 Task: Download the document in .png form.
Action: Mouse moved to (115, 97)
Screenshot: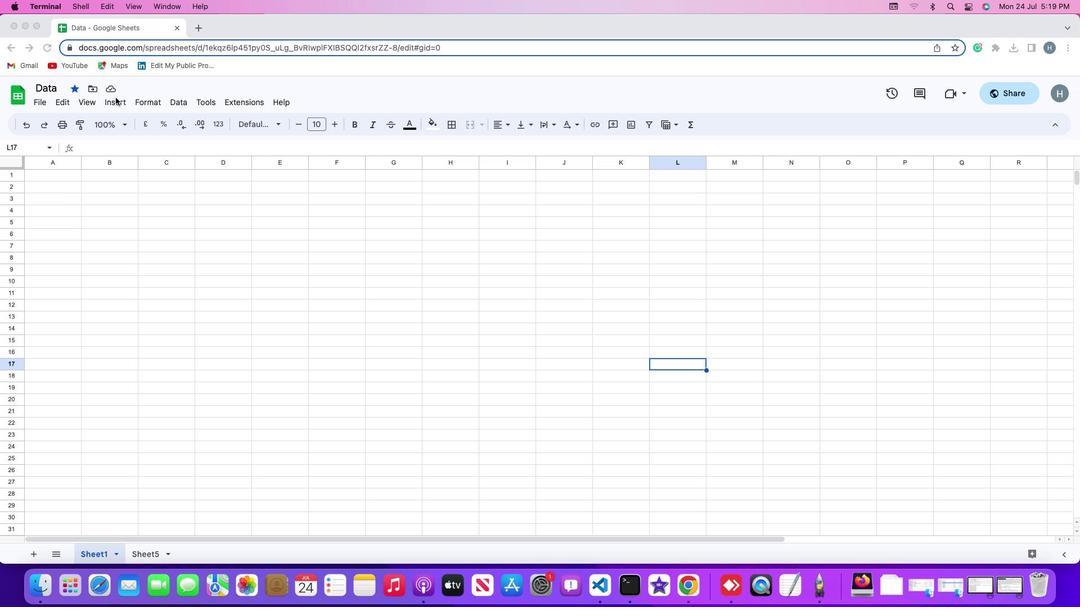 
Action: Mouse pressed left at (115, 97)
Screenshot: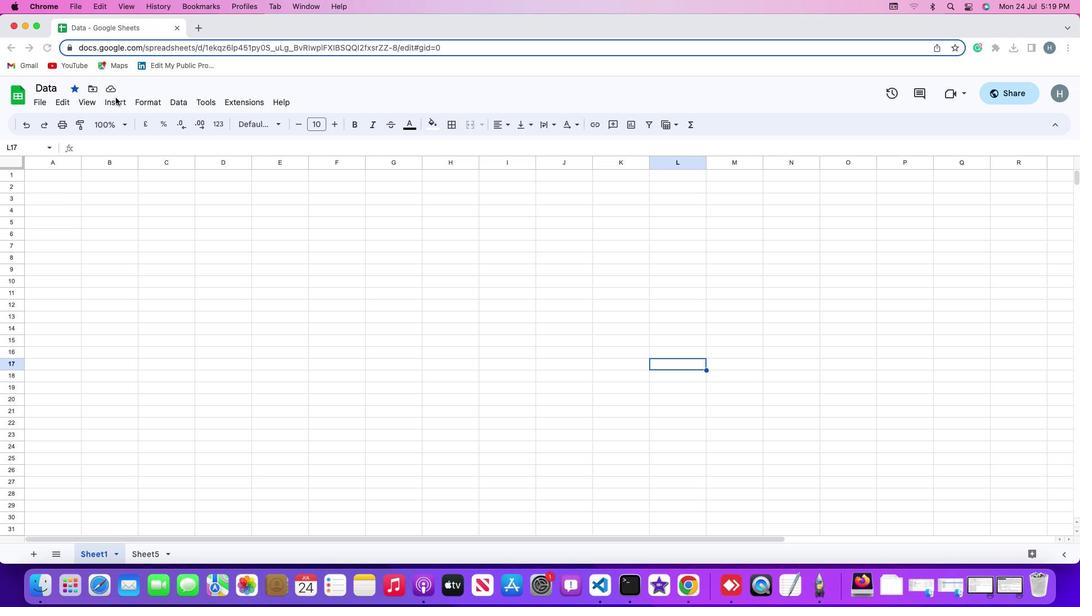 
Action: Mouse moved to (115, 100)
Screenshot: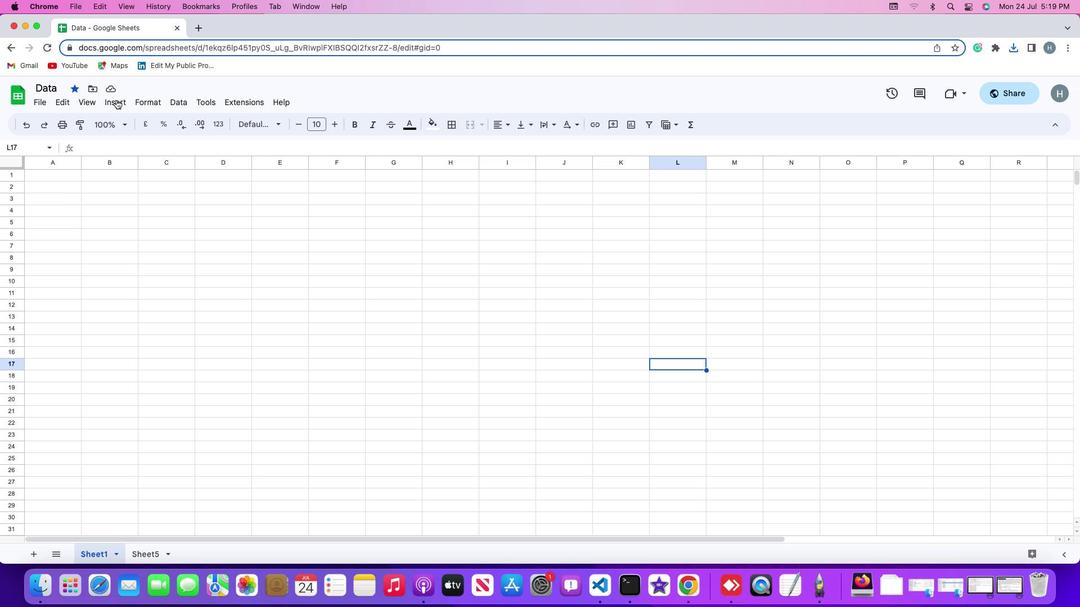 
Action: Mouse pressed left at (115, 100)
Screenshot: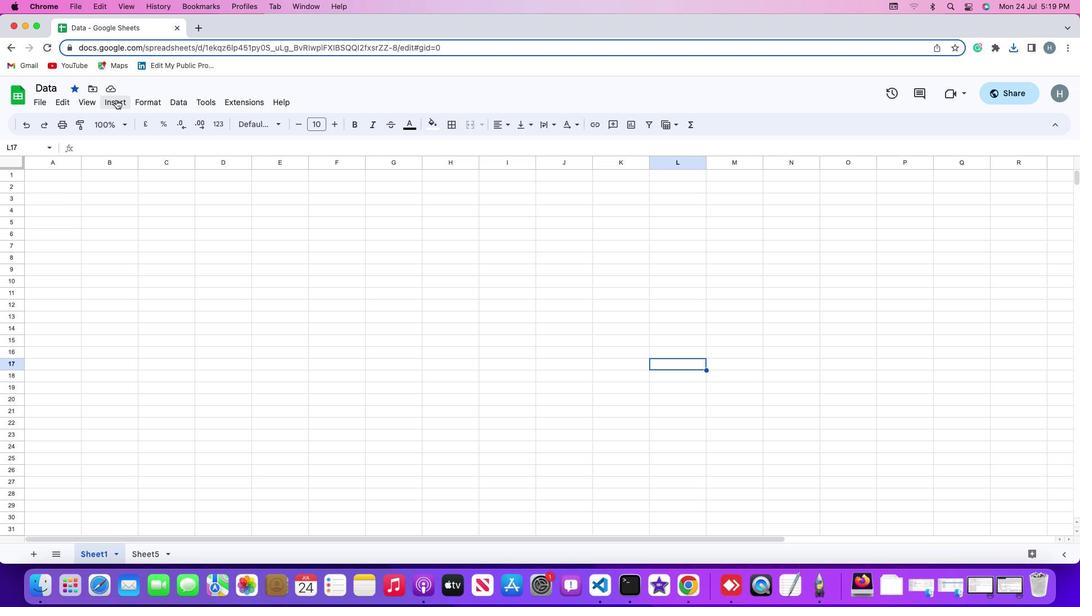 
Action: Mouse moved to (140, 253)
Screenshot: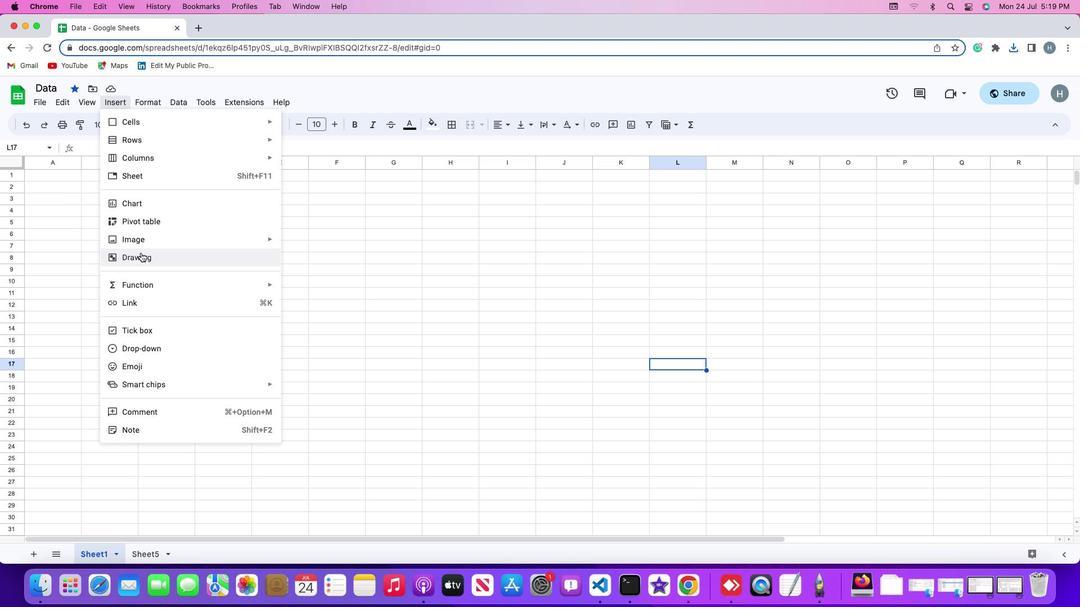 
Action: Mouse pressed left at (140, 253)
Screenshot: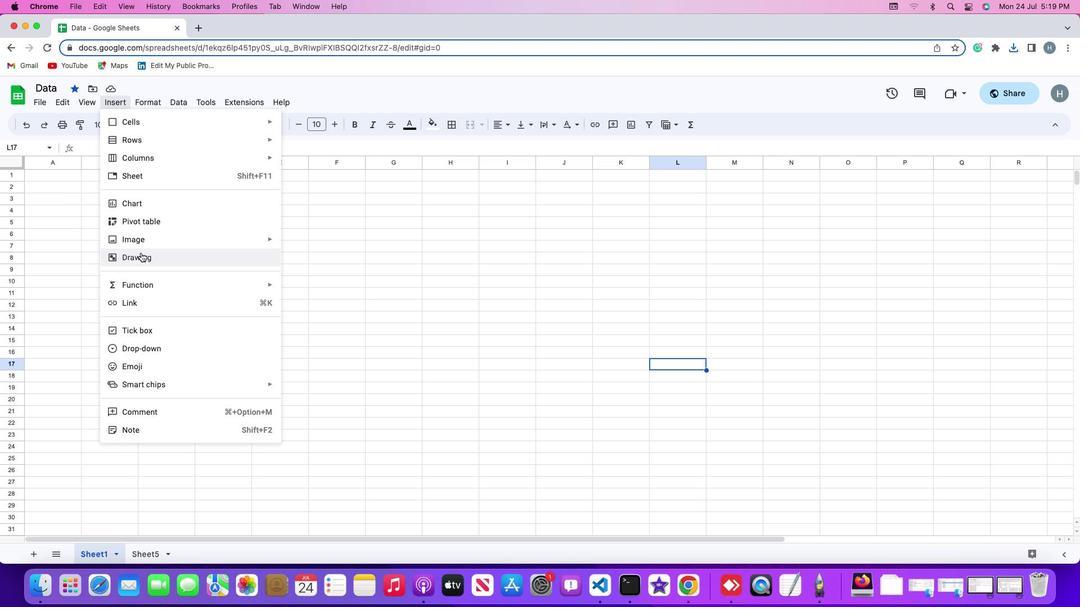 
Action: Mouse moved to (313, 141)
Screenshot: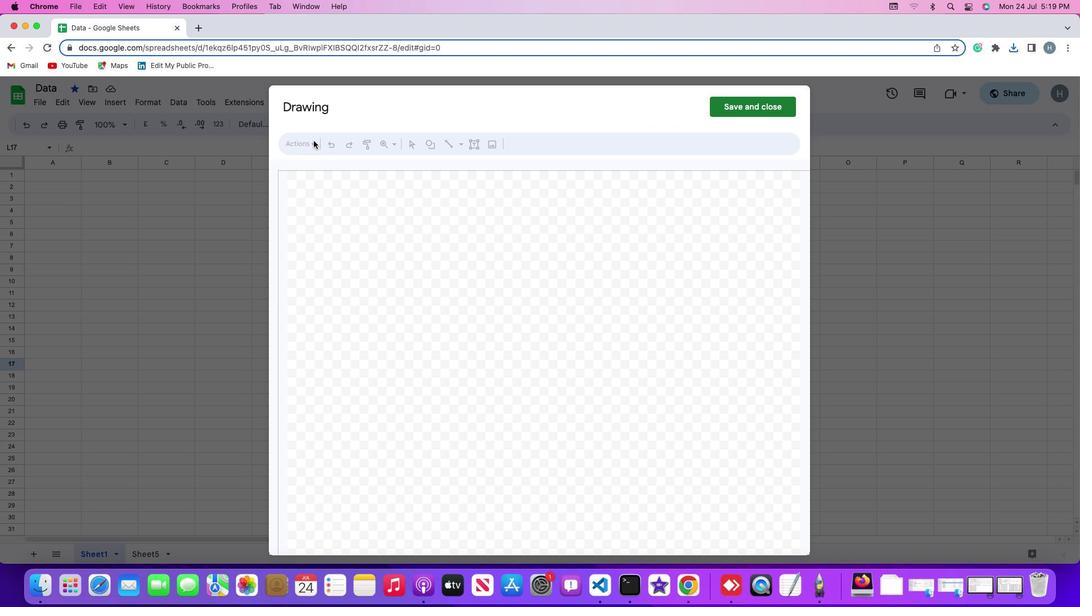 
Action: Mouse pressed left at (313, 141)
Screenshot: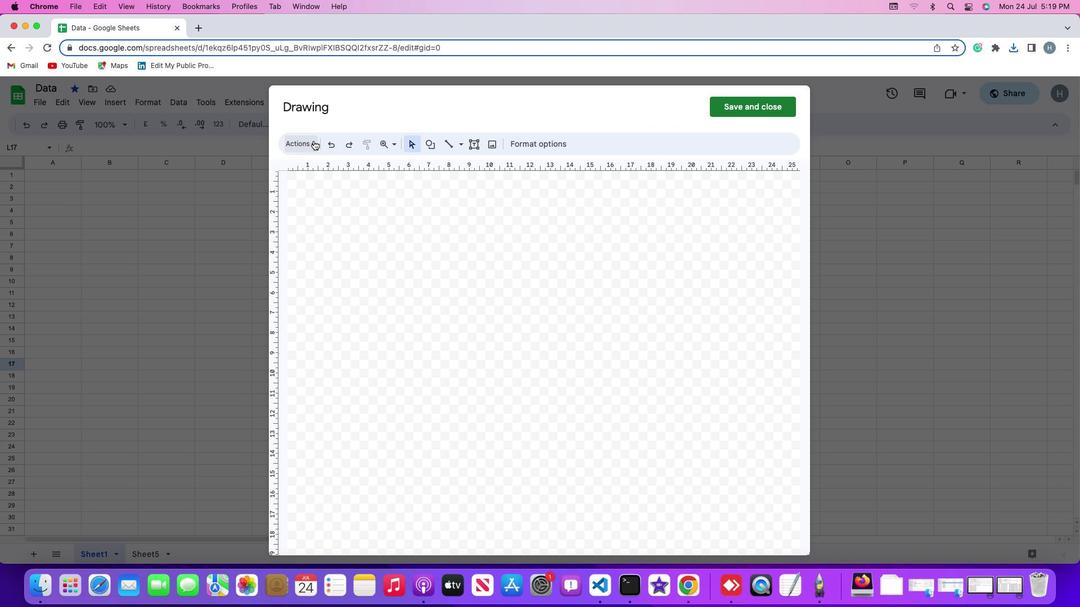 
Action: Mouse moved to (525, 232)
Screenshot: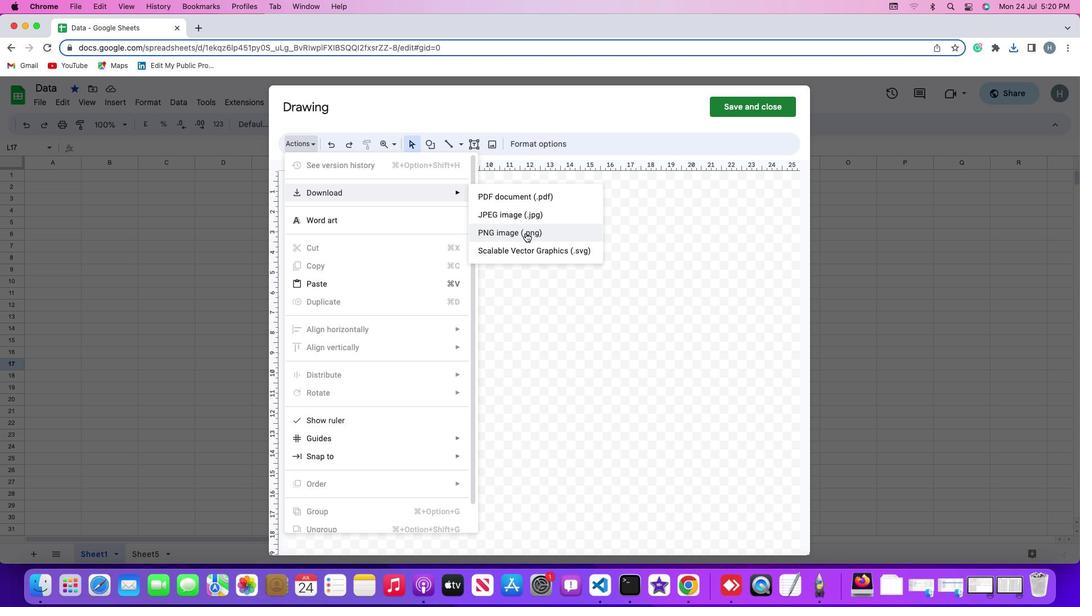 
Action: Mouse pressed left at (525, 232)
Screenshot: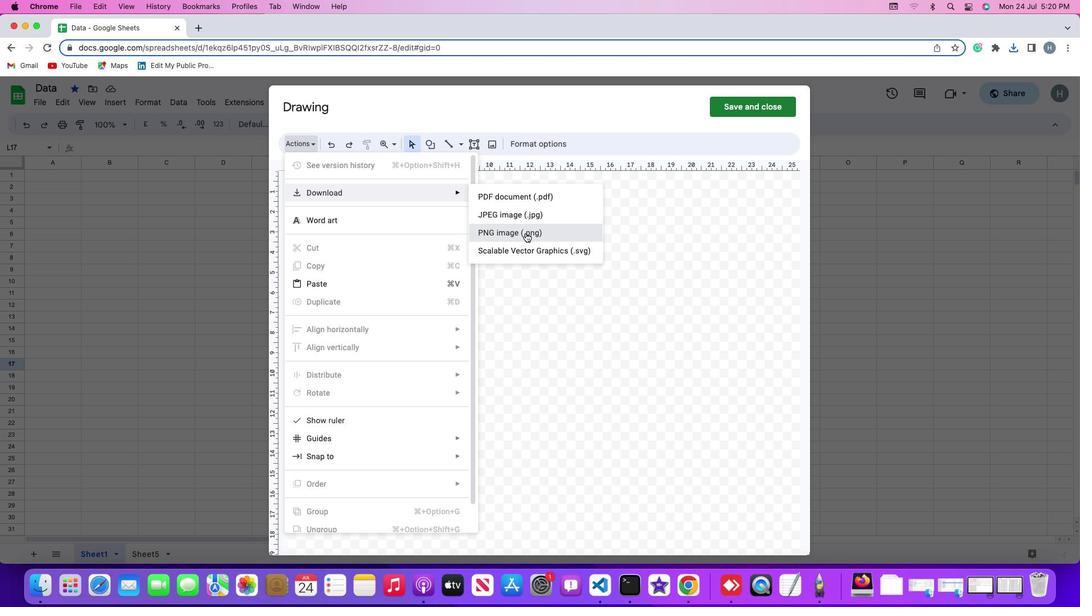
Action: Mouse moved to (571, 243)
Screenshot: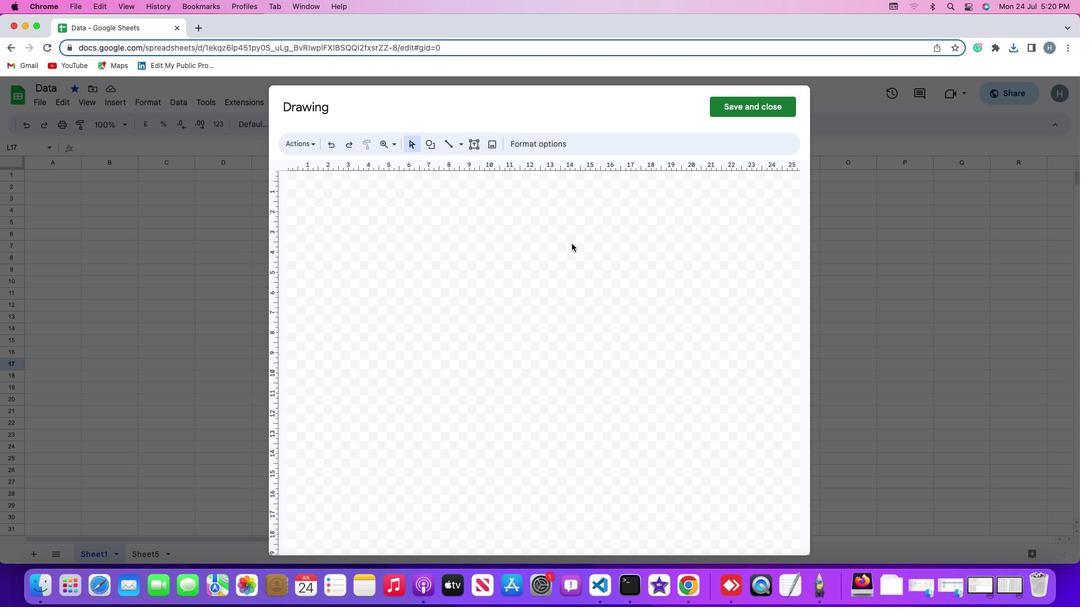
